 Task: Search for meetings with the subject 'Review meeting' in the calendar.
Action: Mouse moved to (17, 66)
Screenshot: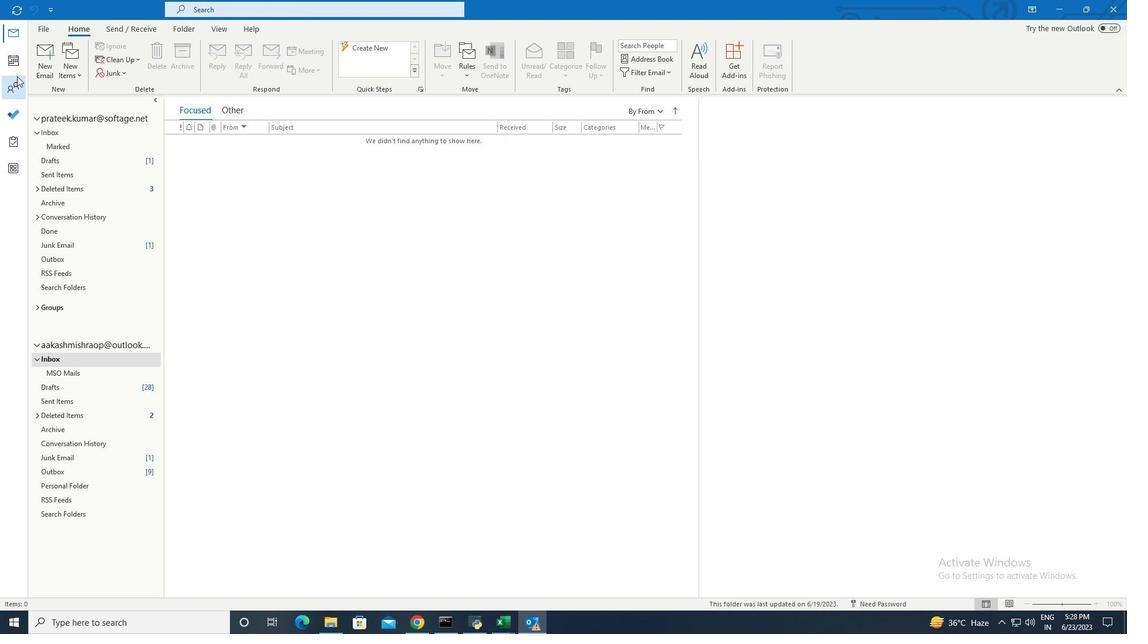 
Action: Mouse pressed left at (17, 66)
Screenshot: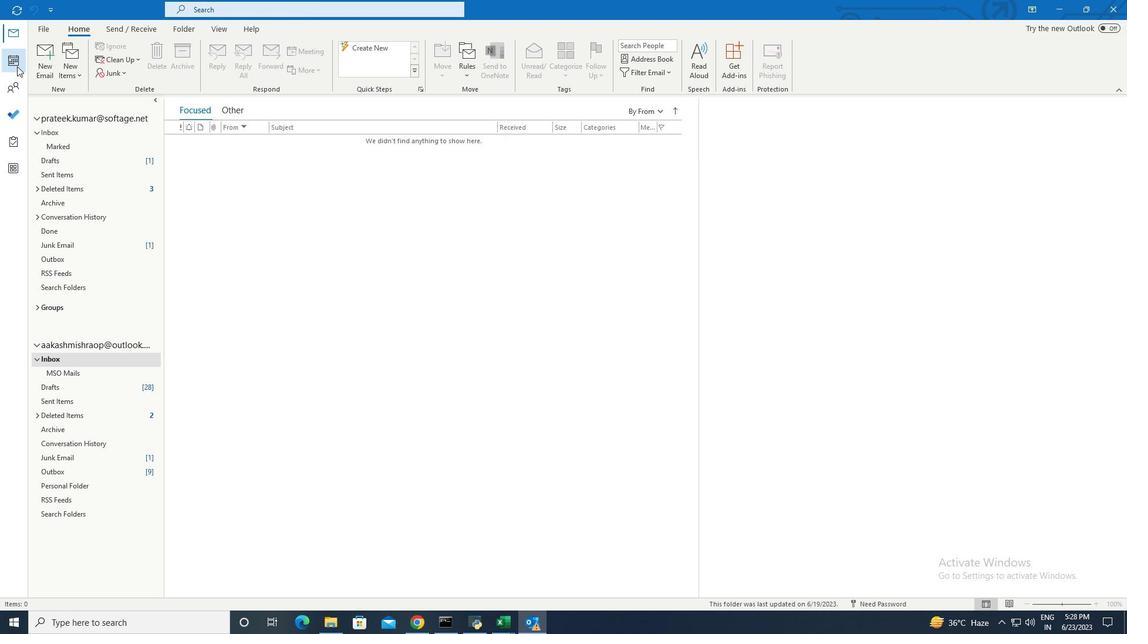
Action: Mouse moved to (248, 15)
Screenshot: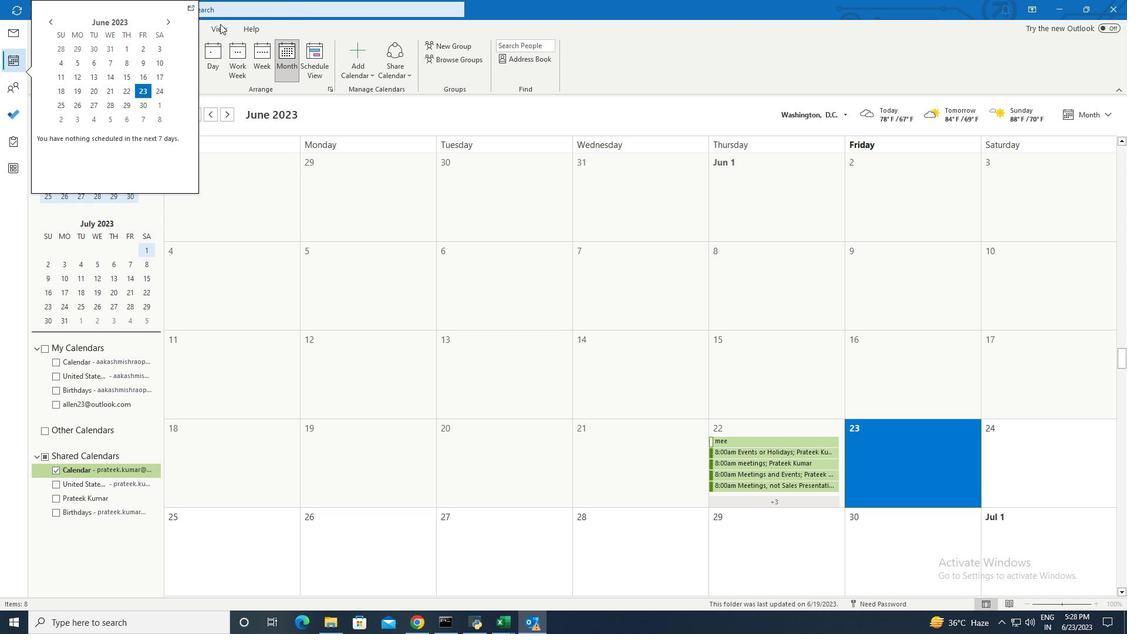 
Action: Mouse pressed left at (248, 15)
Screenshot: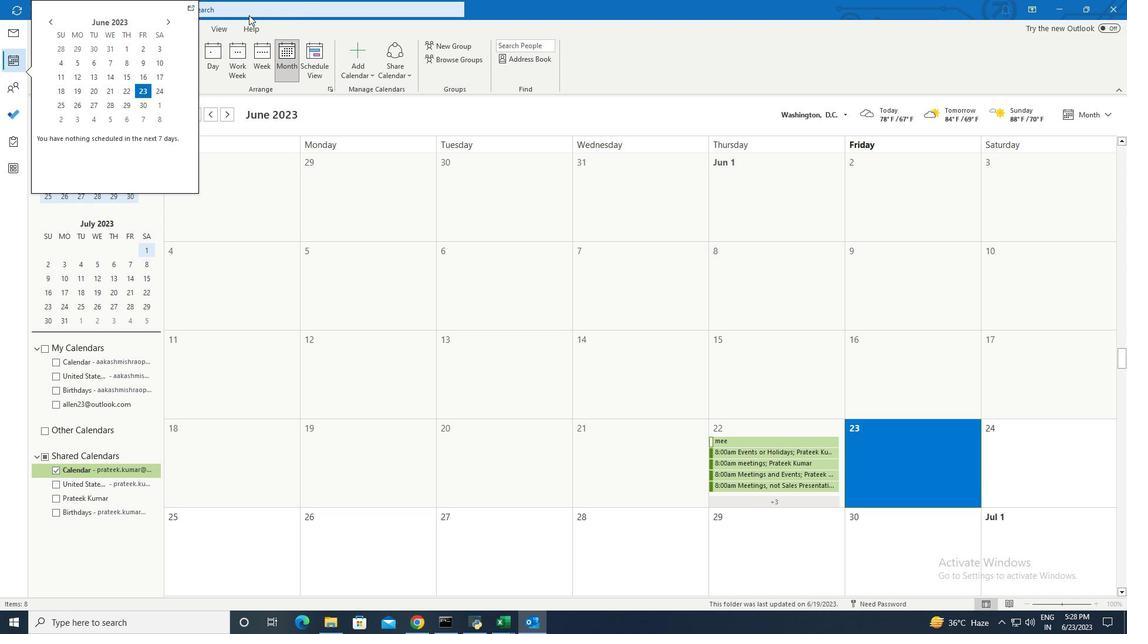 
Action: Mouse moved to (305, 8)
Screenshot: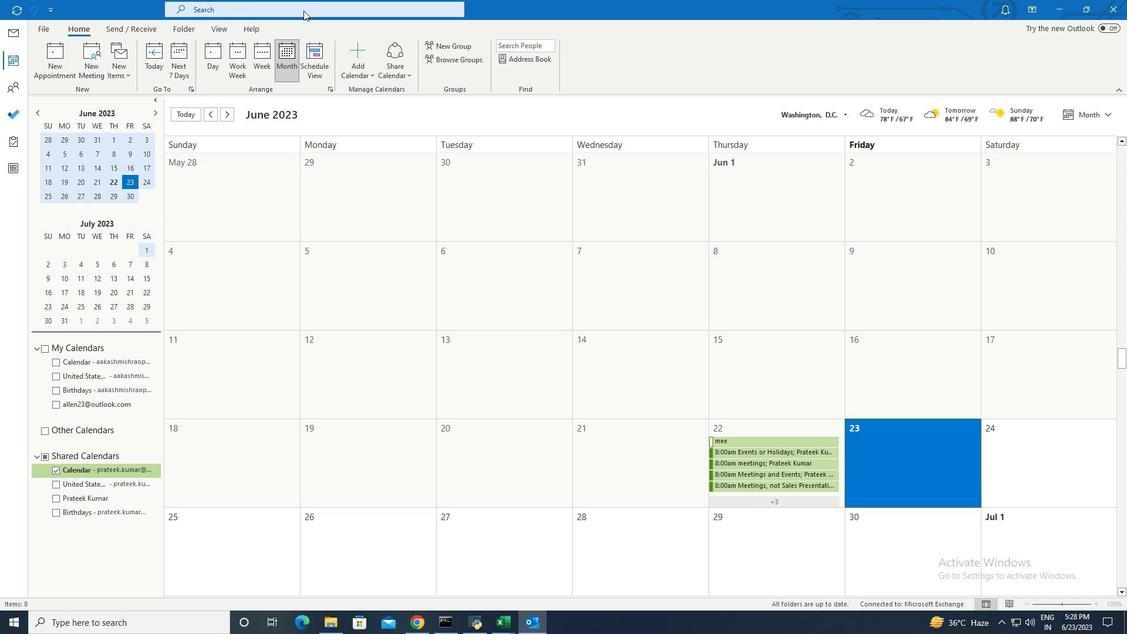 
Action: Mouse pressed left at (305, 8)
Screenshot: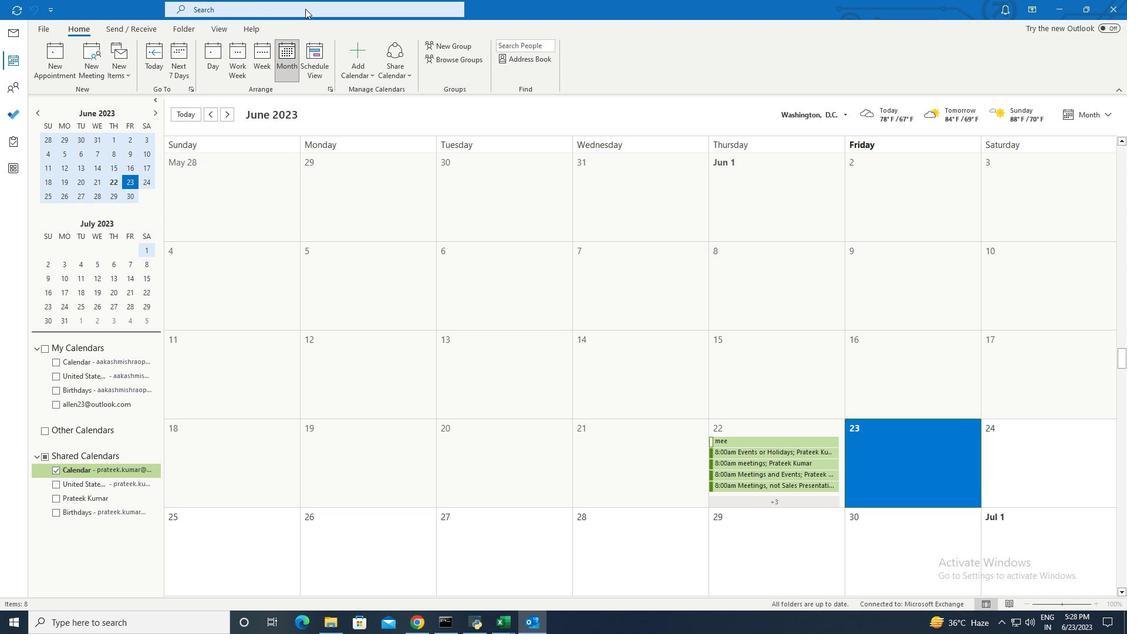 
Action: Mouse moved to (439, 9)
Screenshot: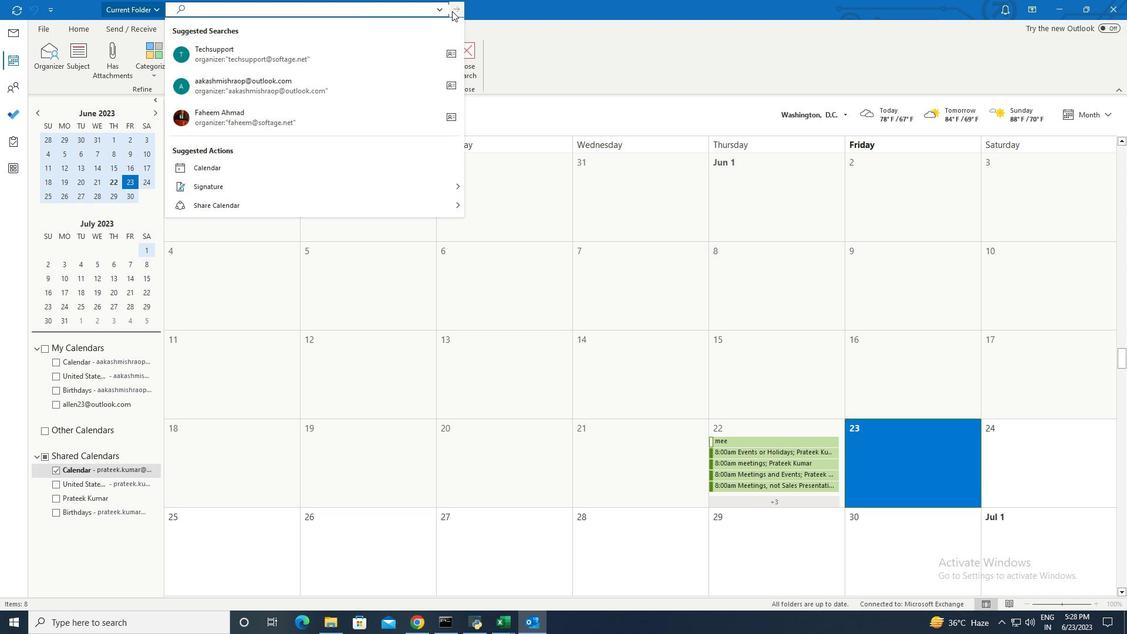 
Action: Mouse pressed left at (439, 9)
Screenshot: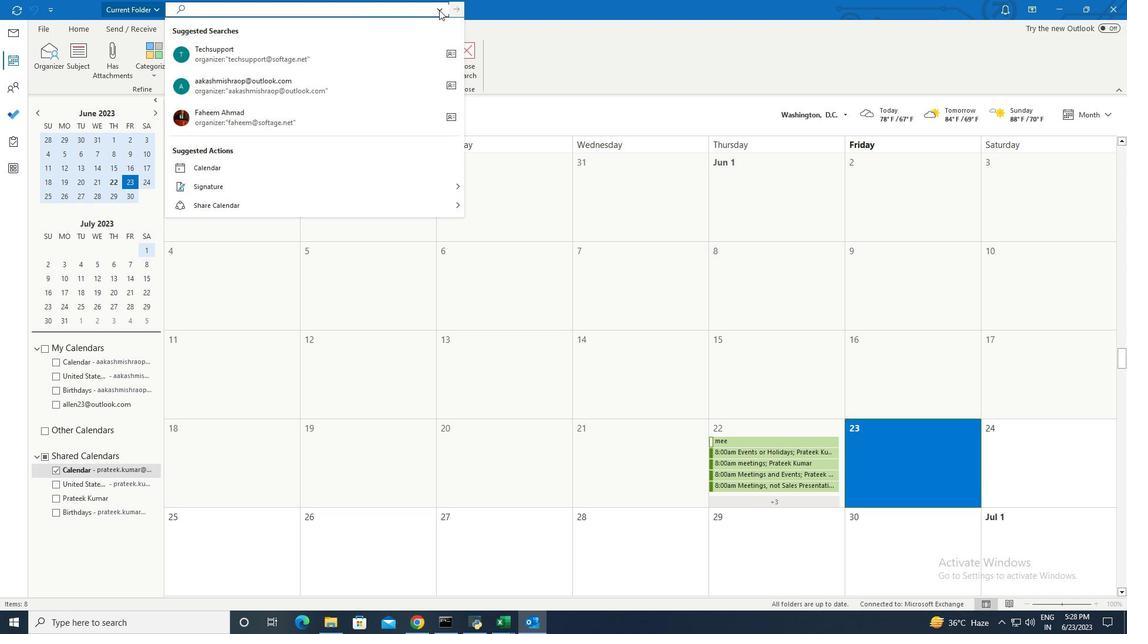 
Action: Mouse moved to (241, 128)
Screenshot: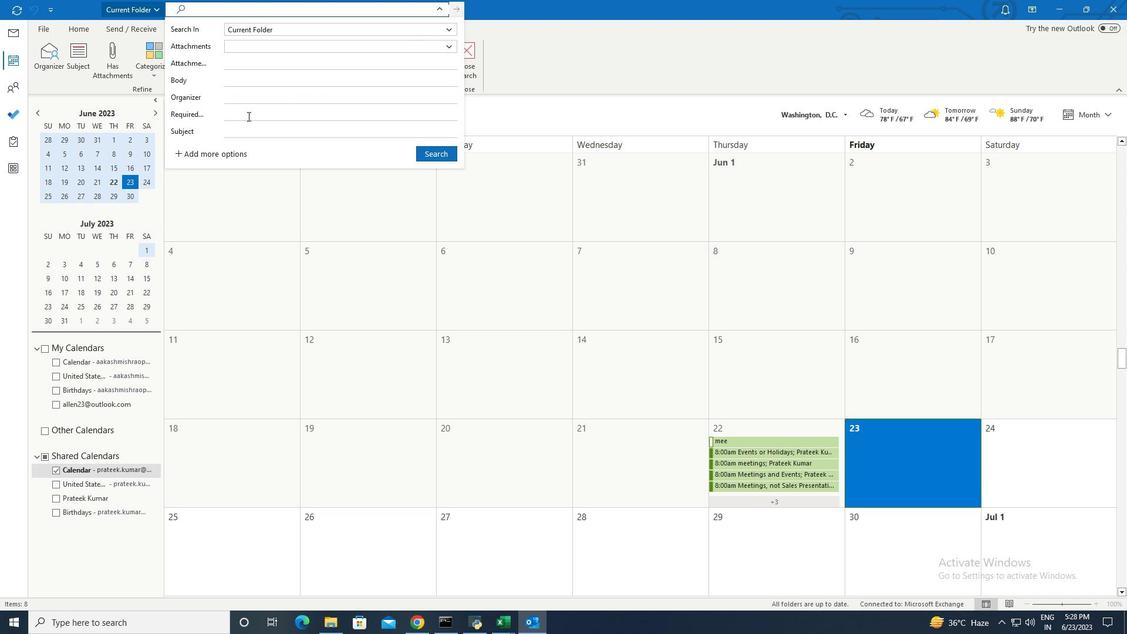 
Action: Mouse pressed left at (241, 128)
Screenshot: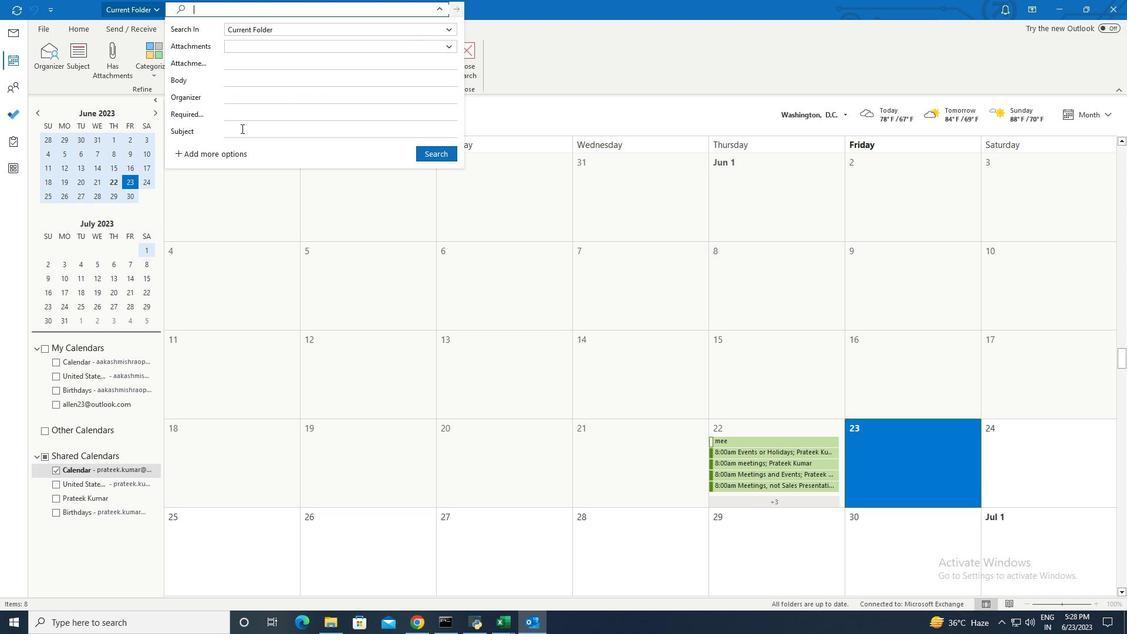 
Action: Key pressed <Key.shift>Review<Key.space>meeting
Screenshot: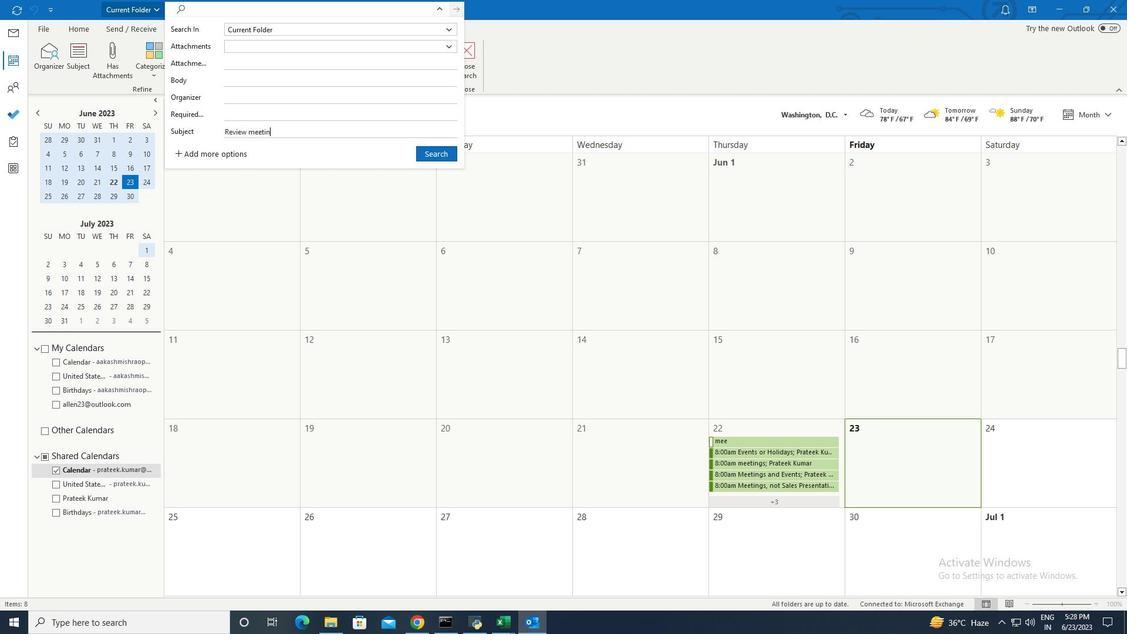 
Action: Mouse moved to (426, 151)
Screenshot: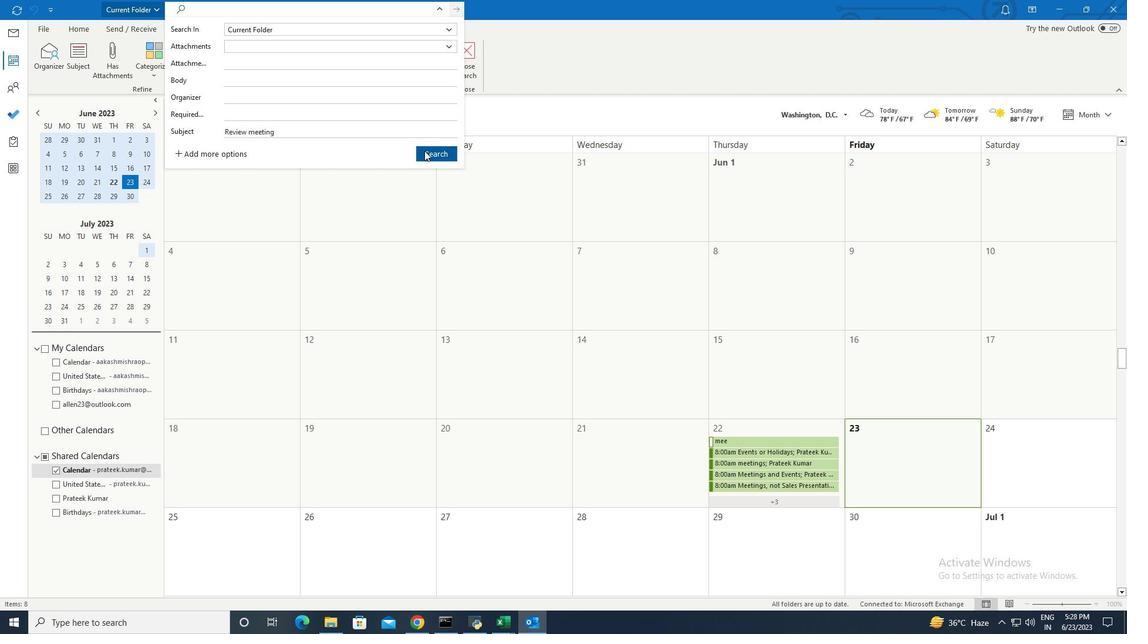 
Action: Mouse pressed left at (426, 151)
Screenshot: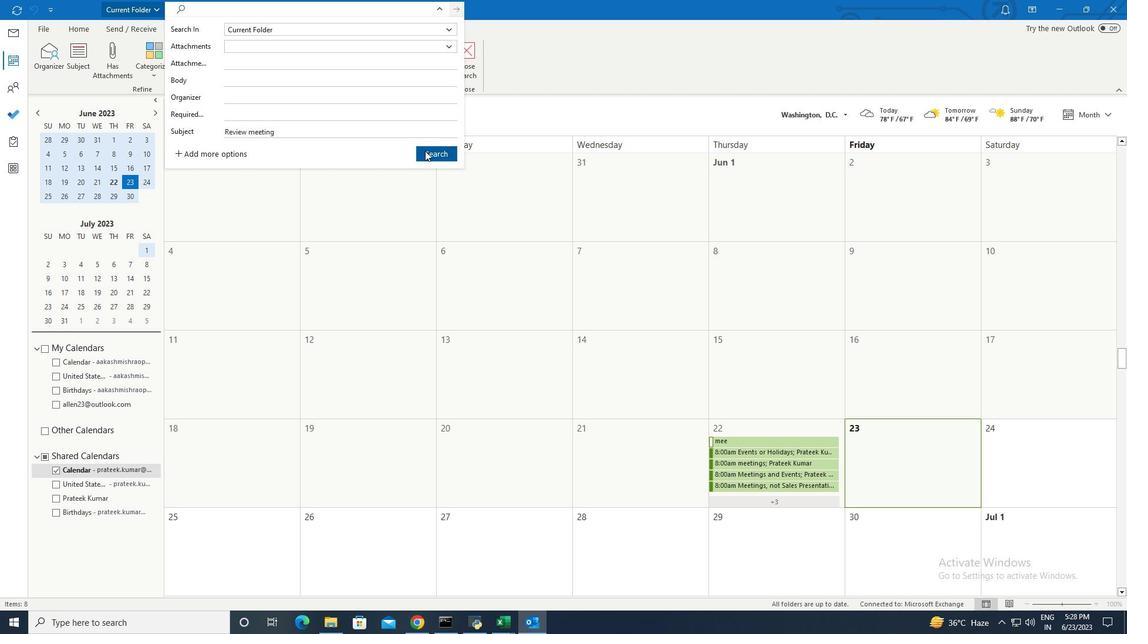 
Action: Mouse moved to (423, 149)
Screenshot: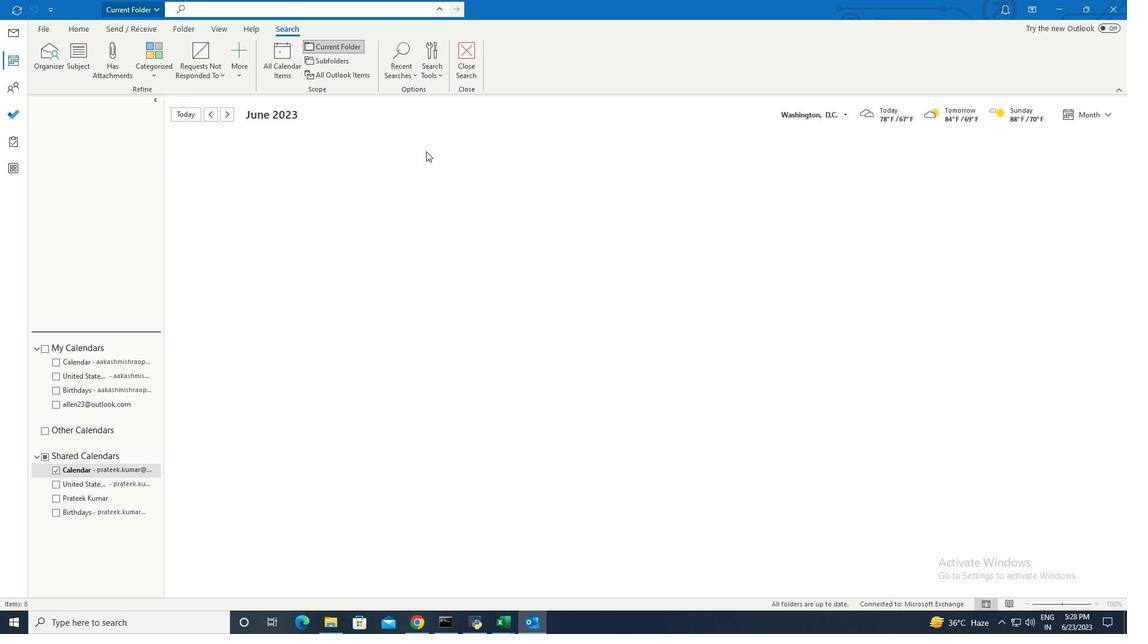 
